 Task: Copy the link of Terlingua, Texas, US to share the place.
Action: Mouse moved to (351, 144)
Screenshot: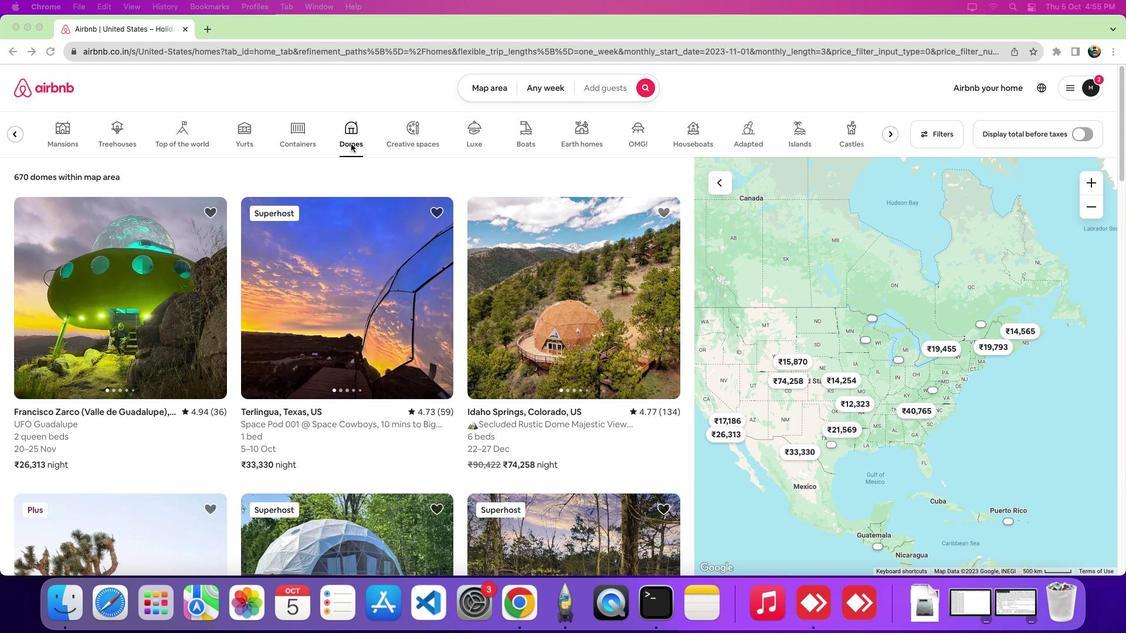 
Action: Mouse pressed left at (351, 144)
Screenshot: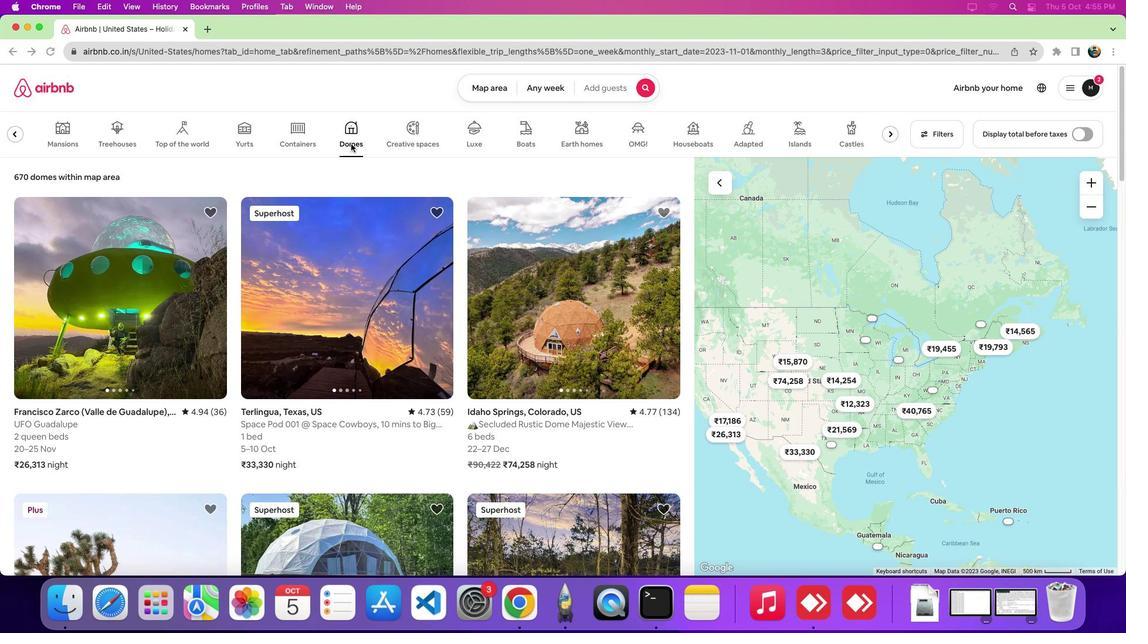 
Action: Mouse moved to (351, 284)
Screenshot: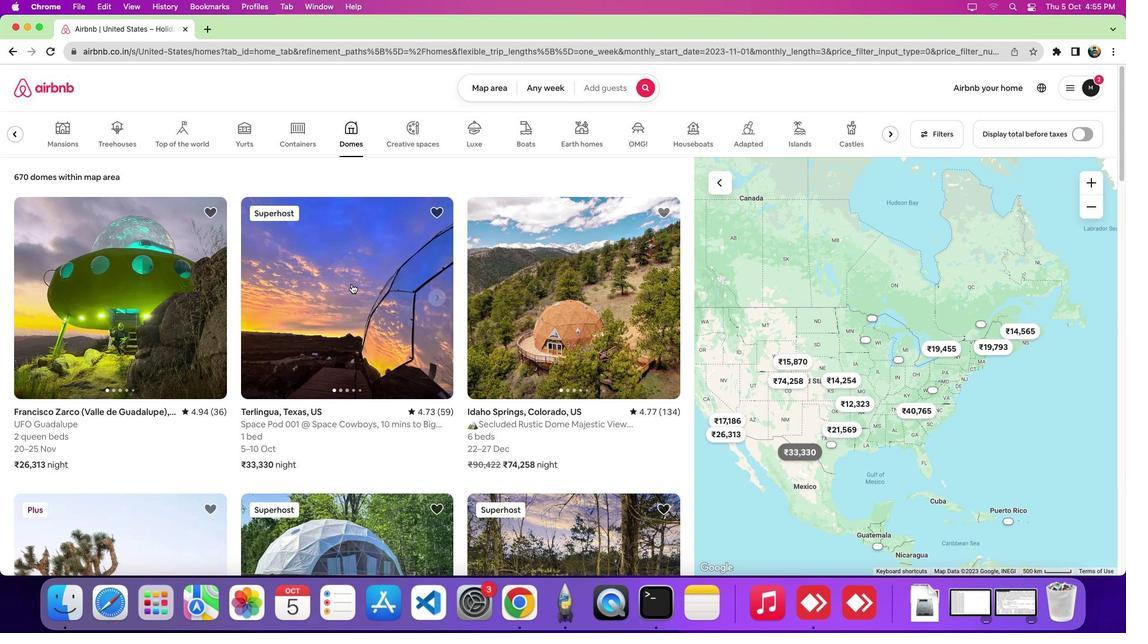 
Action: Mouse pressed left at (351, 284)
Screenshot: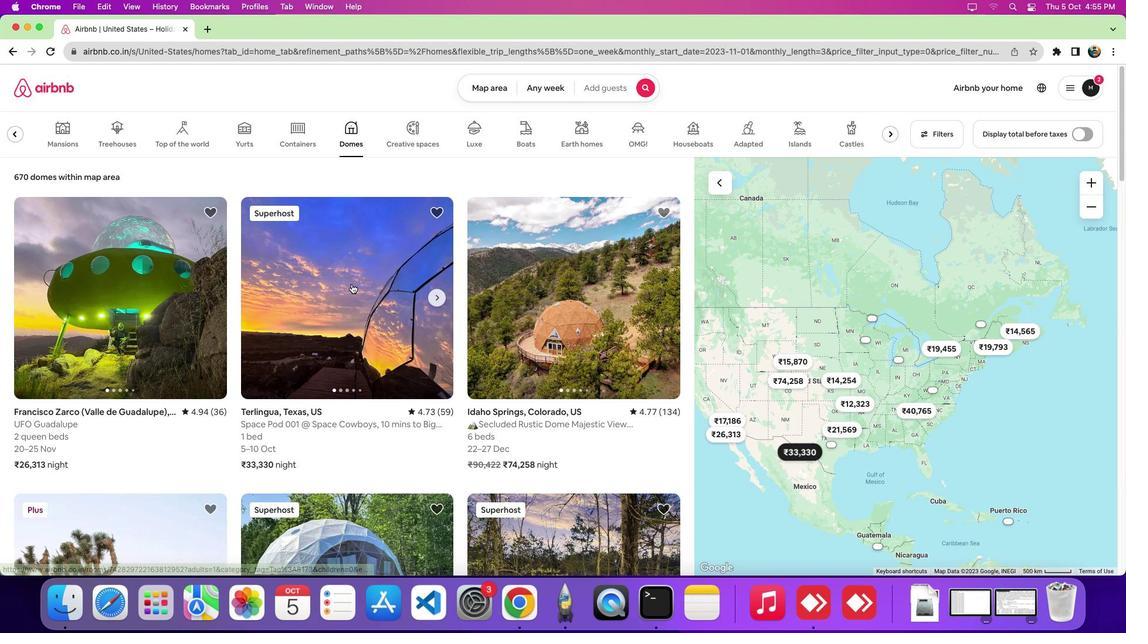 
Action: Mouse moved to (819, 133)
Screenshot: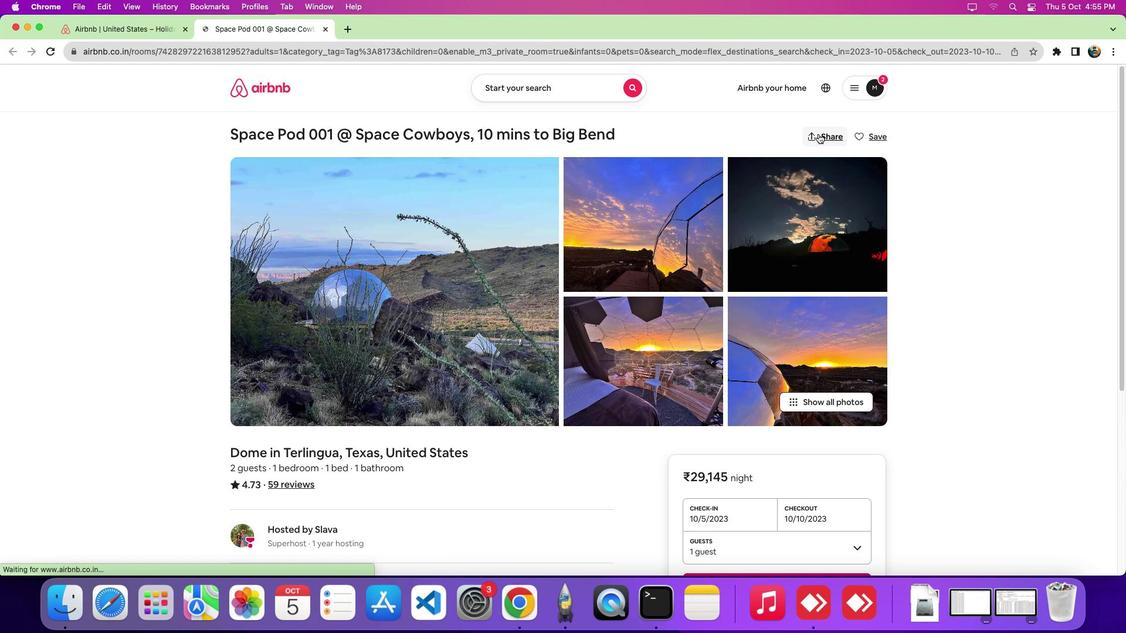
Action: Mouse pressed left at (819, 133)
Screenshot: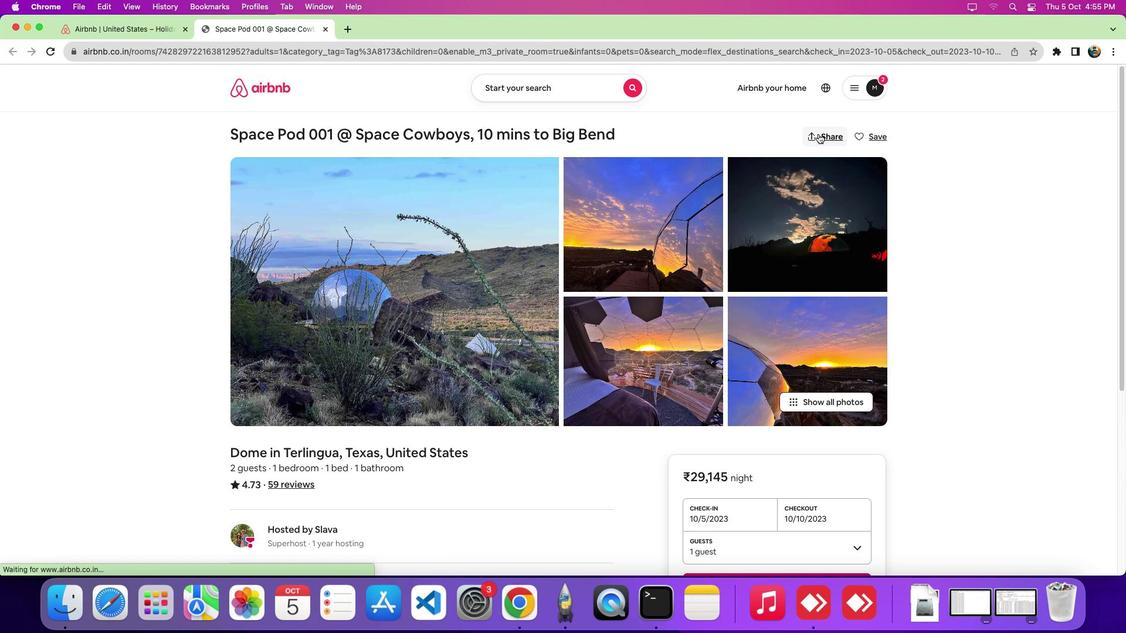 
Action: Mouse moved to (467, 278)
Screenshot: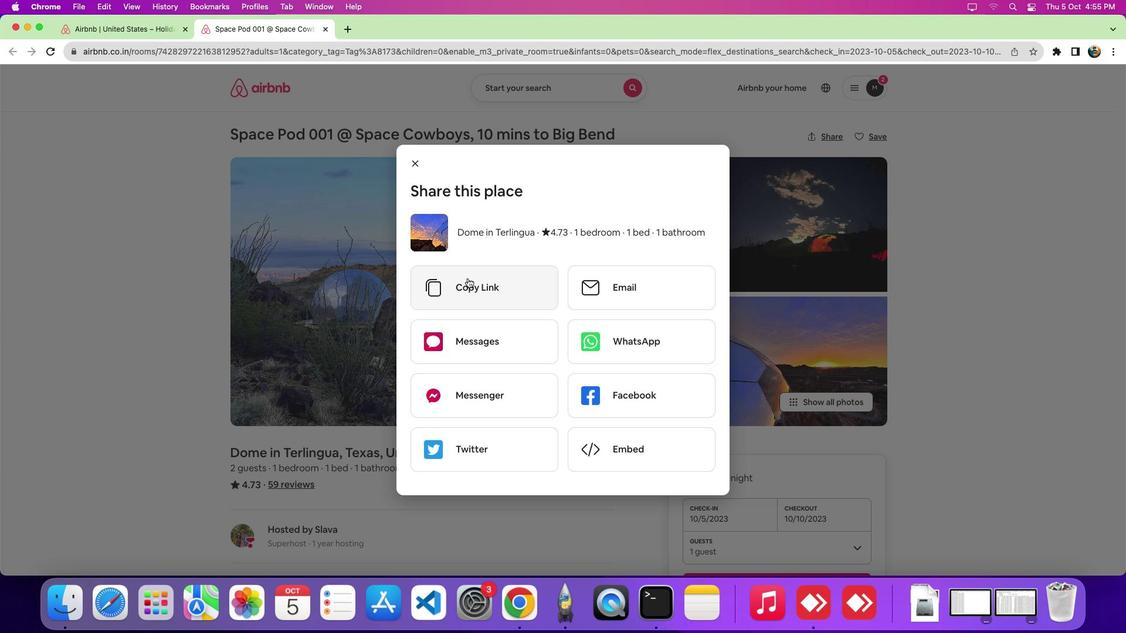 
Action: Mouse pressed left at (467, 278)
Screenshot: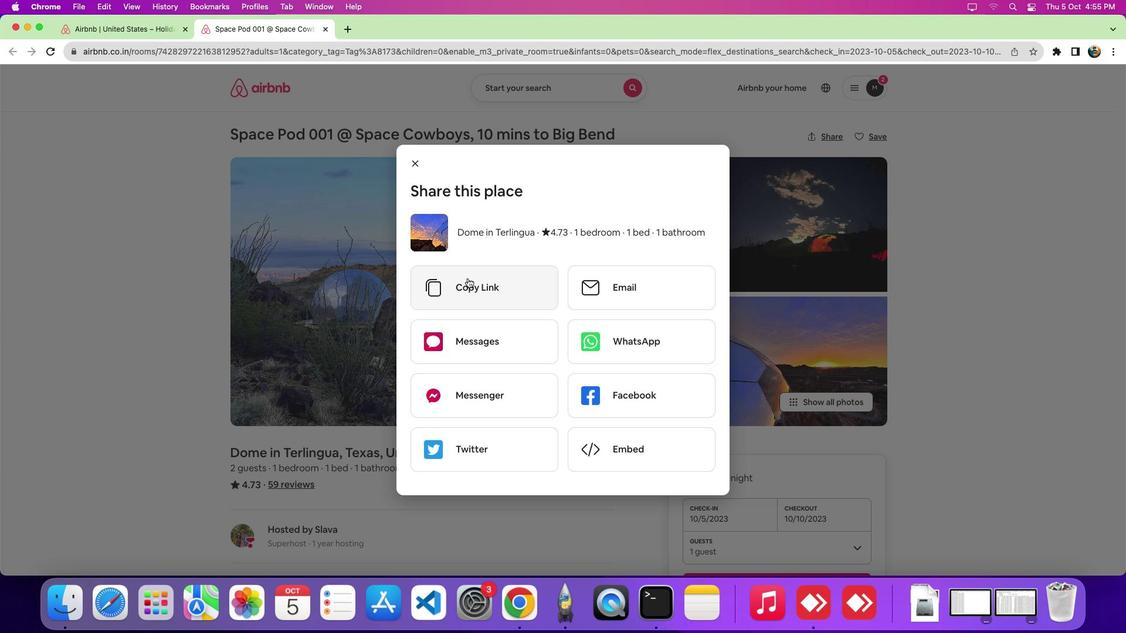 
Action: Mouse moved to (475, 286)
Screenshot: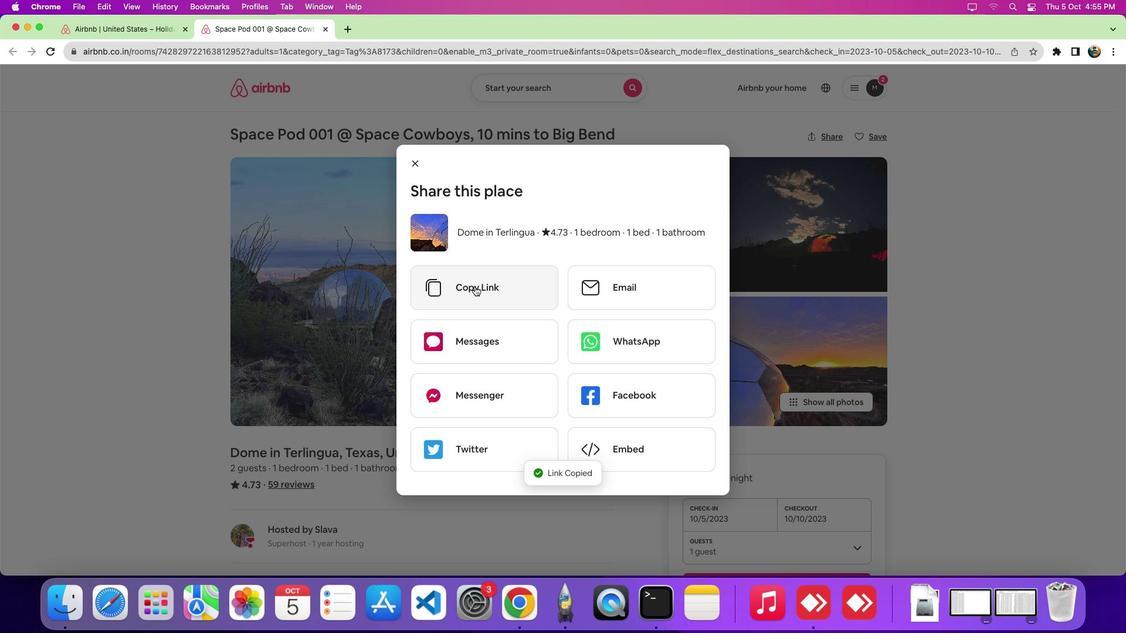 
